 Task: Apply visibility "public".
Action: Mouse moved to (1039, 286)
Screenshot: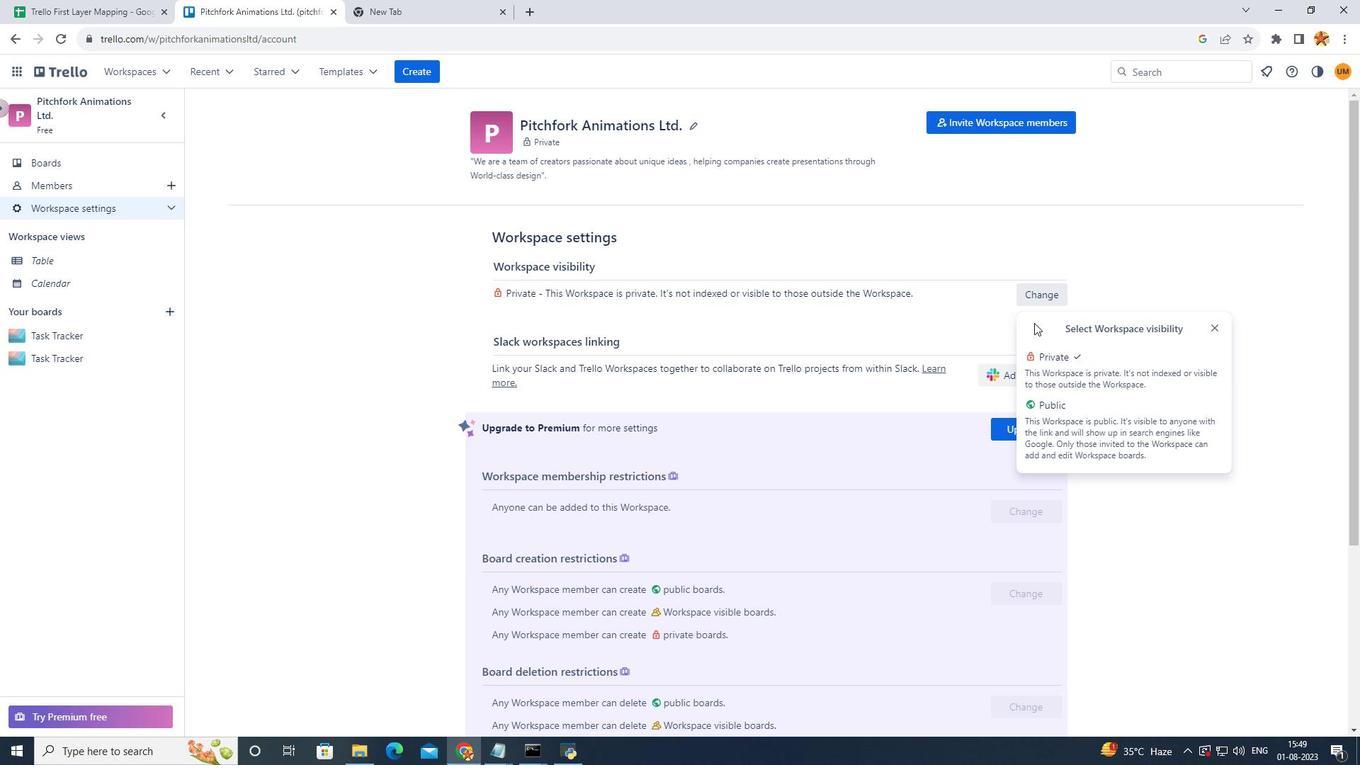 
Action: Mouse pressed left at (1039, 286)
Screenshot: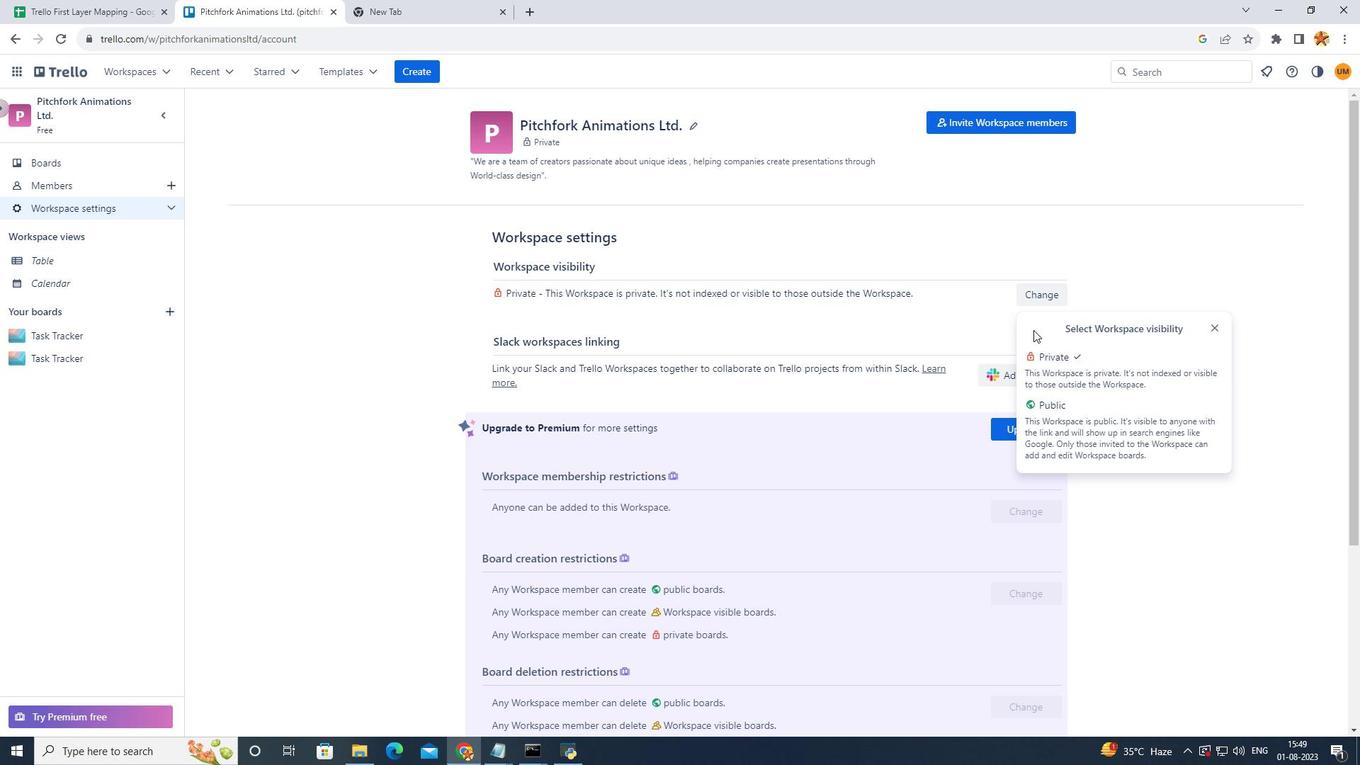 
Action: Mouse moved to (1048, 421)
Screenshot: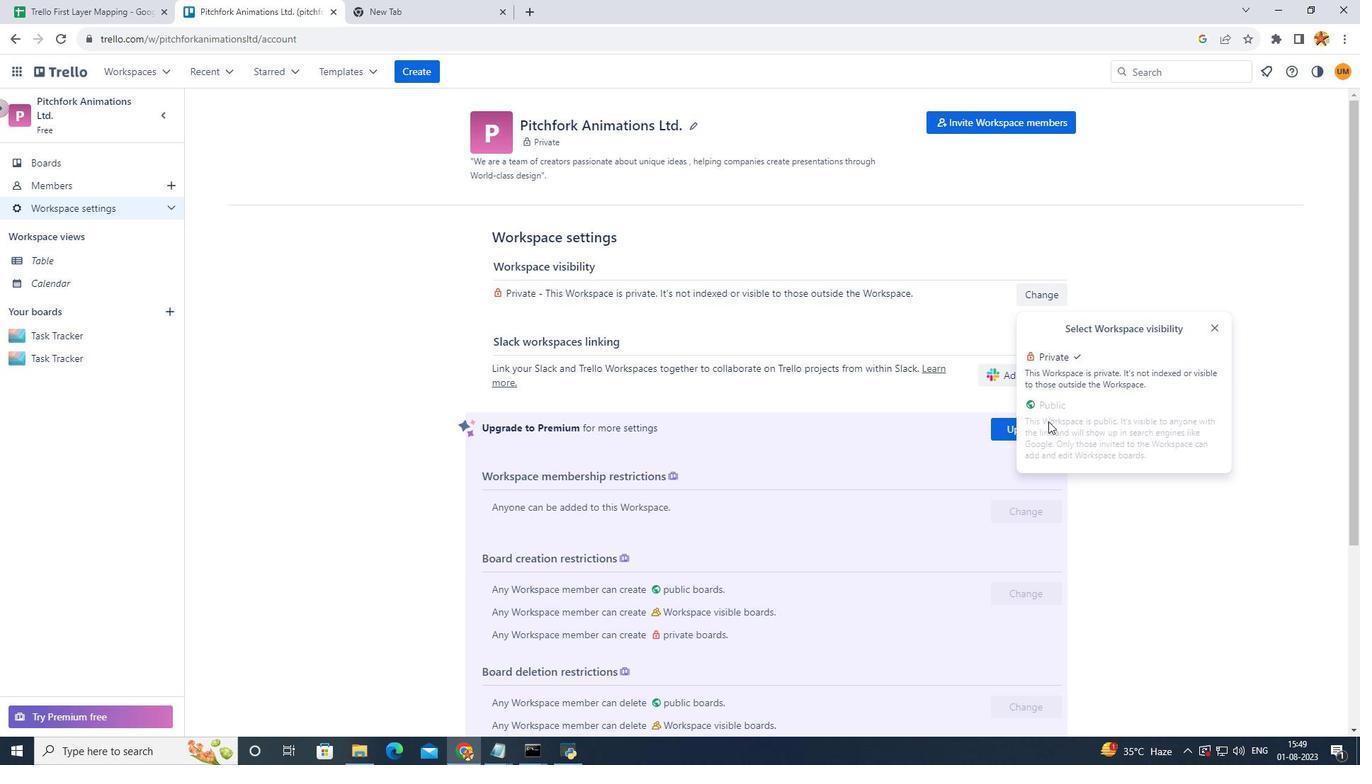
Action: Mouse pressed left at (1048, 421)
Screenshot: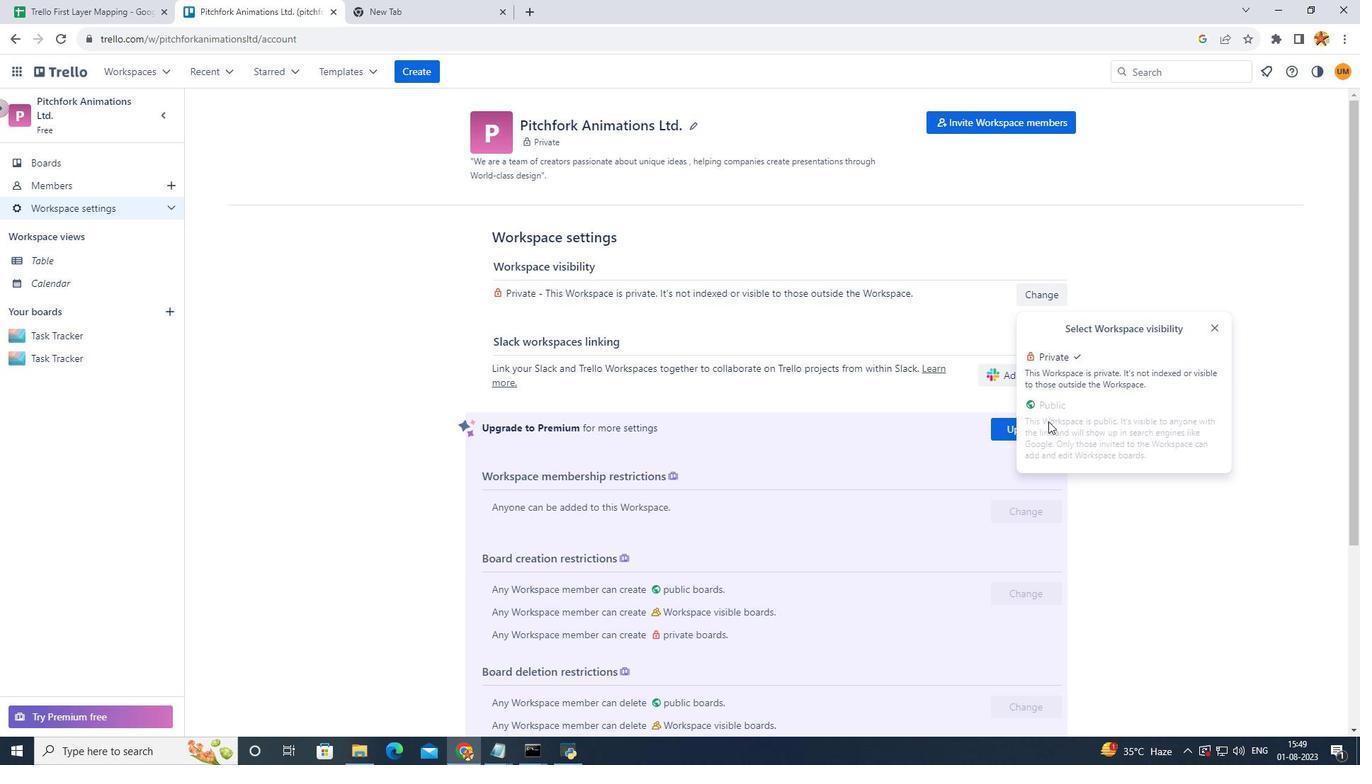 
Action: Mouse moved to (1047, 403)
Screenshot: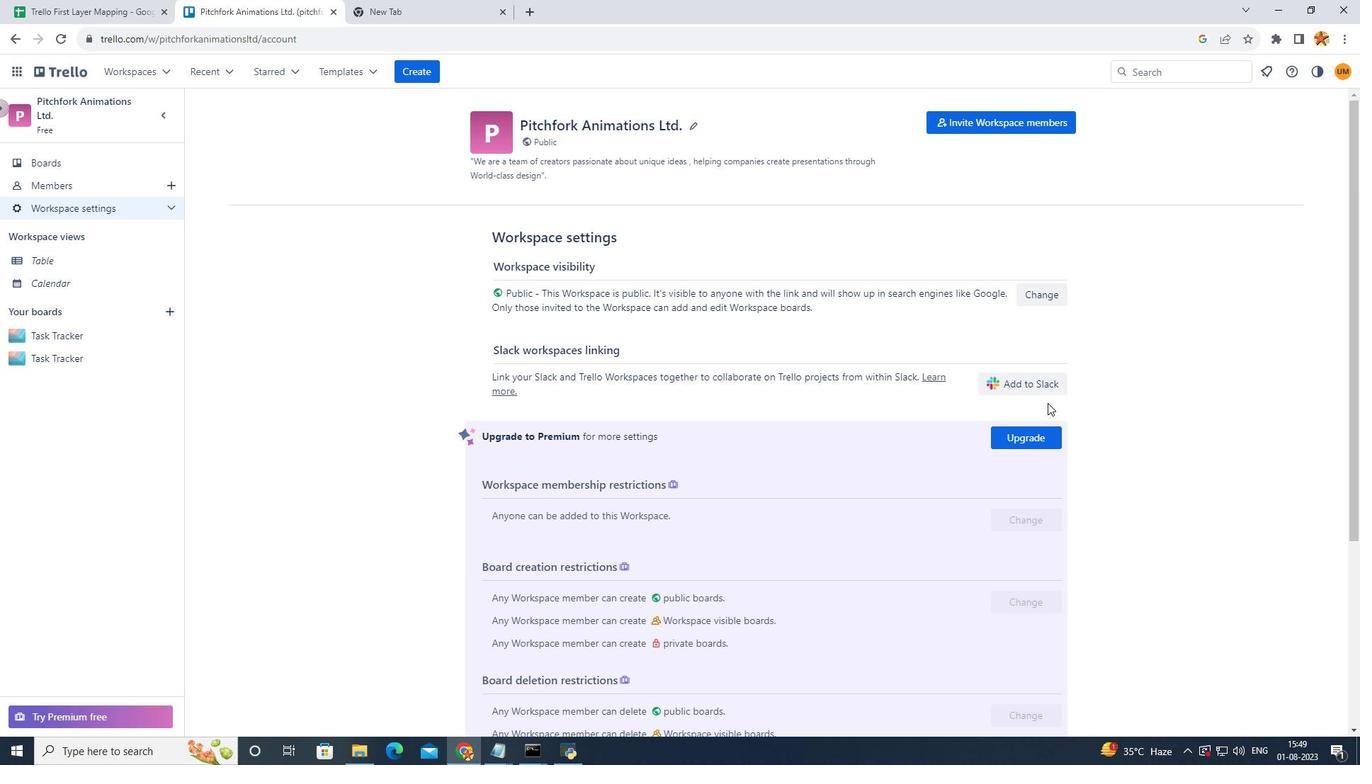 
